 Task: Can you please check the current busyness of the New York City subway system? I am planning my commute and would like to know how crowded it is right now to ensure a smooth journey.
Action: Mouse moved to (165, 59)
Screenshot: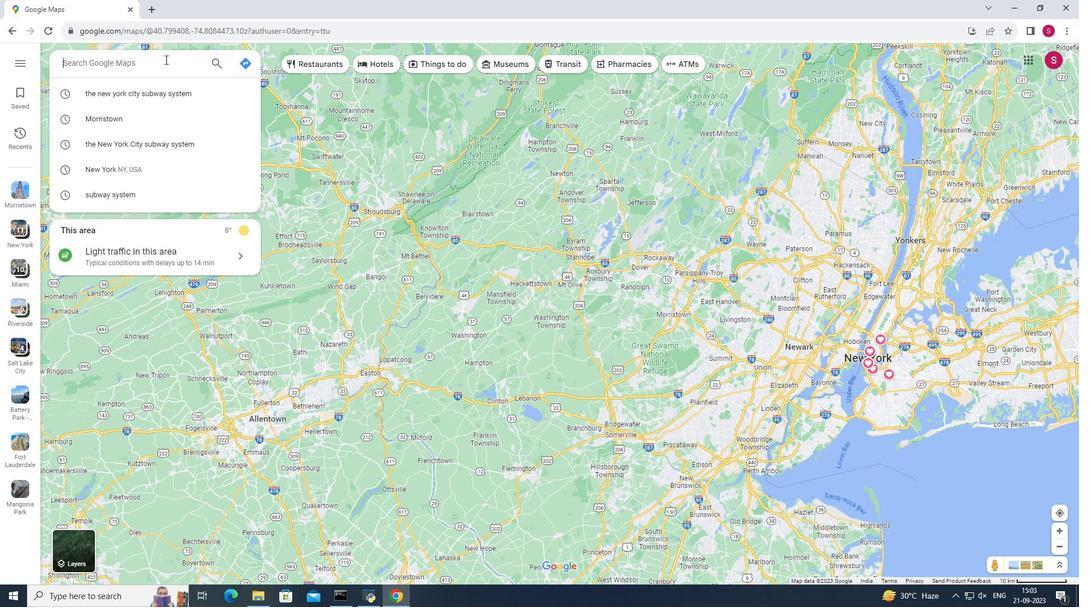 
Action: Mouse pressed left at (165, 59)
Screenshot: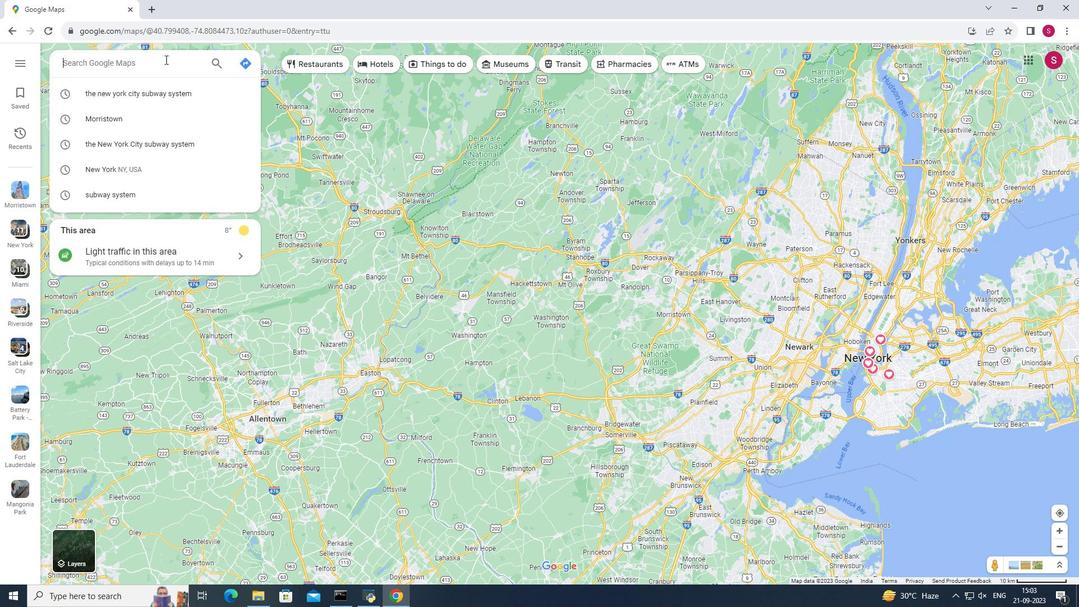 
Action: Mouse moved to (145, 141)
Screenshot: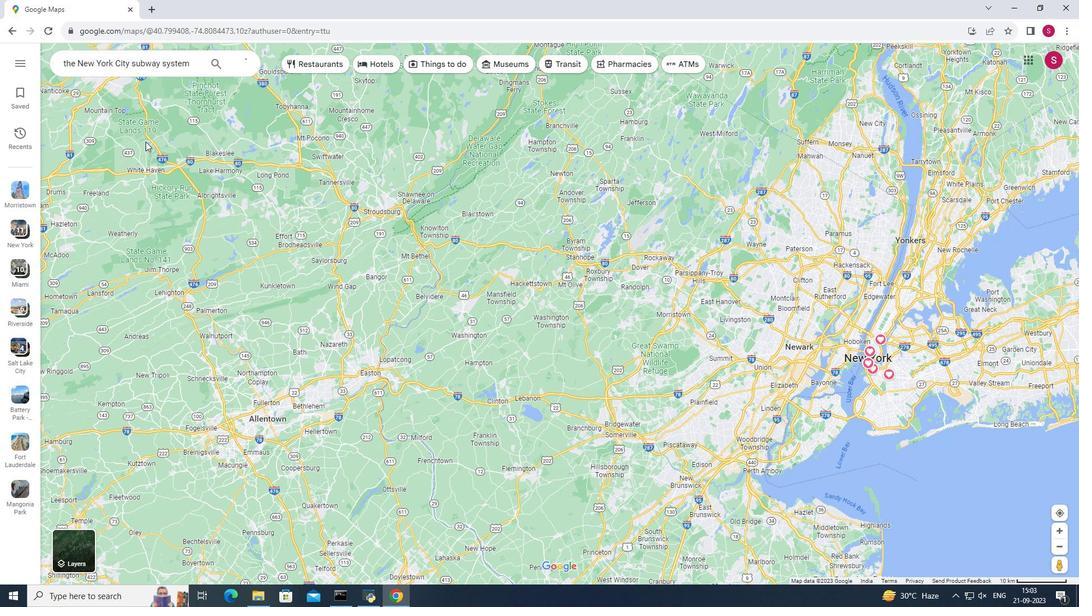 
Action: Mouse pressed left at (145, 141)
Screenshot: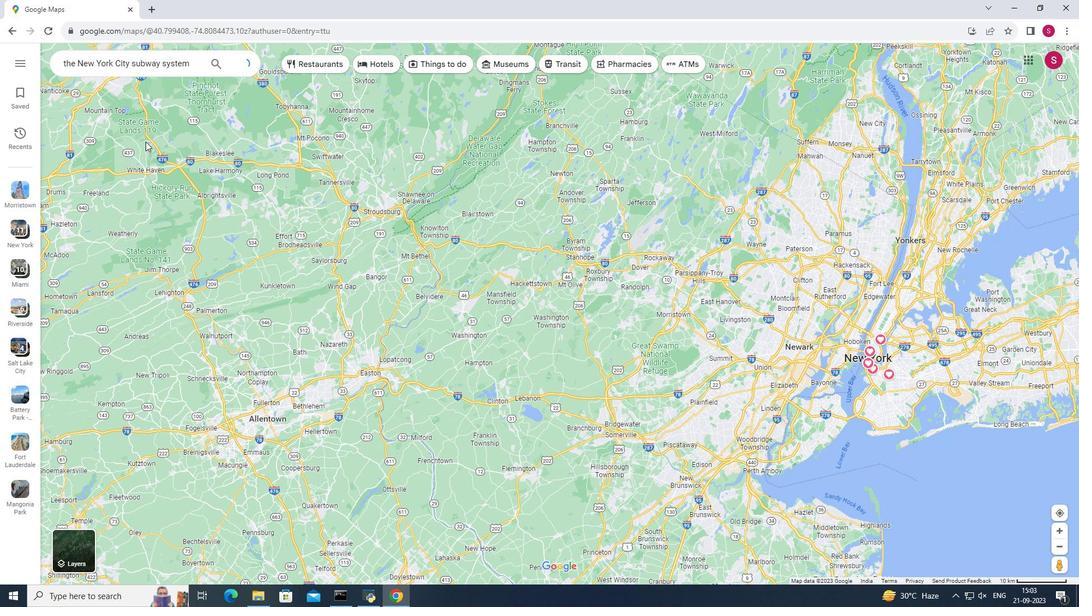 
Action: Mouse moved to (133, 116)
Screenshot: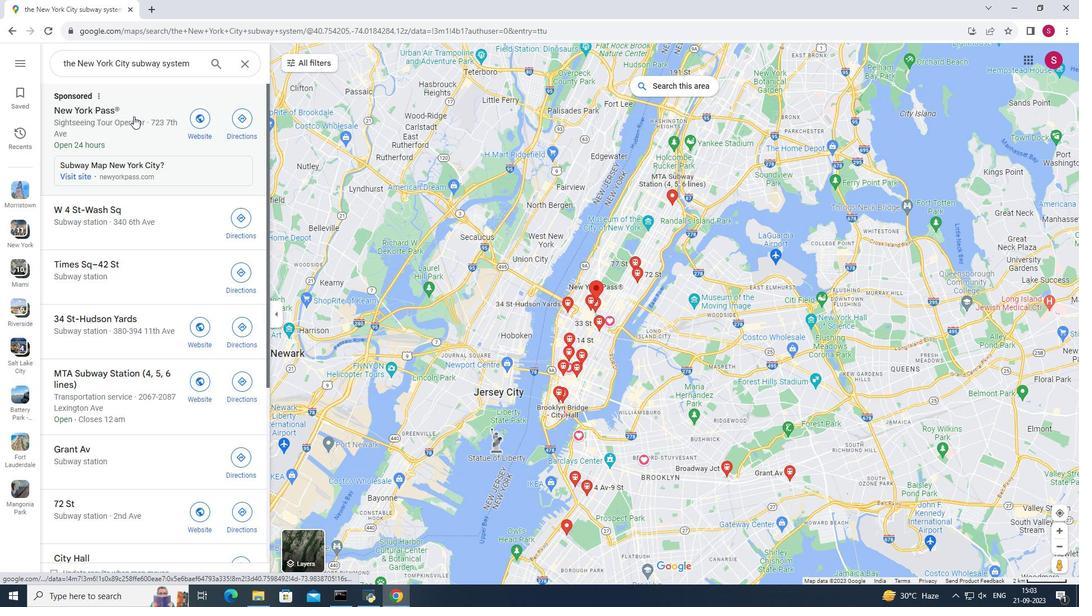 
Action: Mouse pressed left at (133, 116)
Screenshot: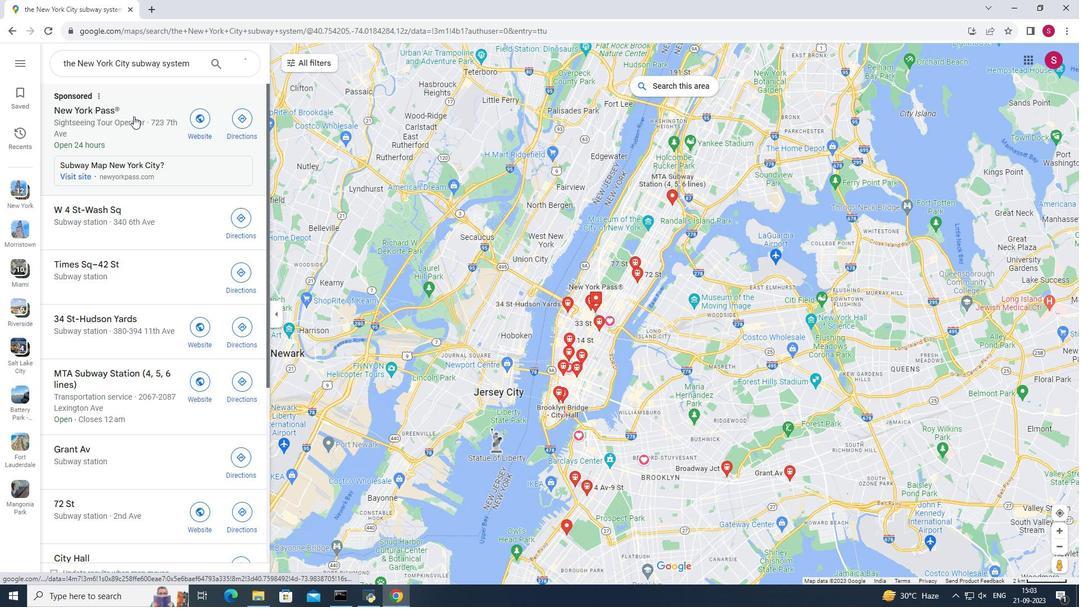 
Action: Mouse moved to (426, 365)
Screenshot: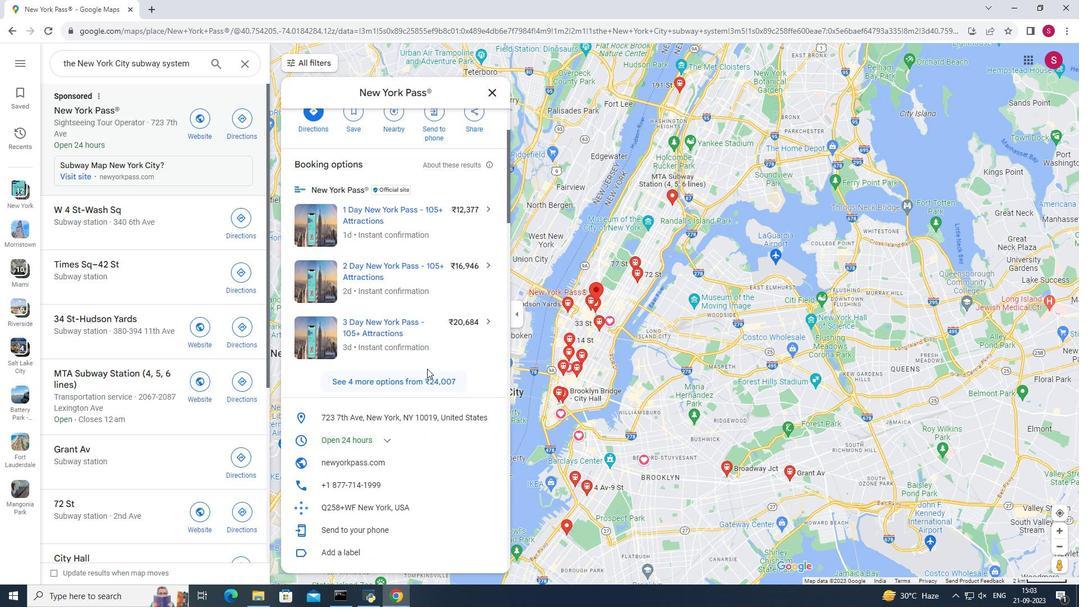 
Action: Mouse scrolled (426, 364) with delta (0, 0)
Screenshot: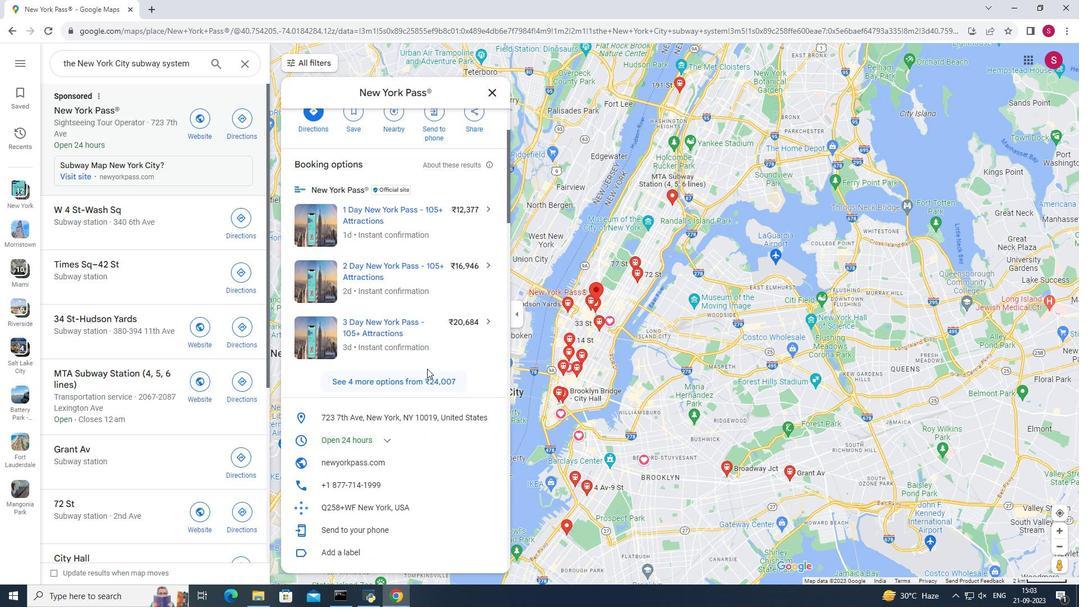 
Action: Mouse moved to (427, 368)
Screenshot: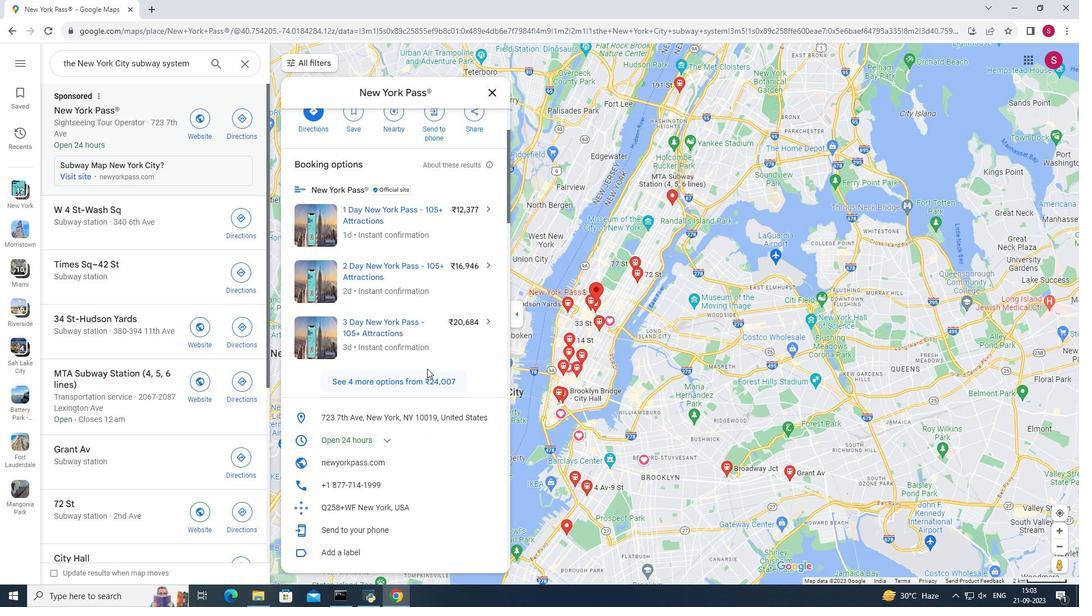 
Action: Mouse scrolled (427, 368) with delta (0, 0)
Screenshot: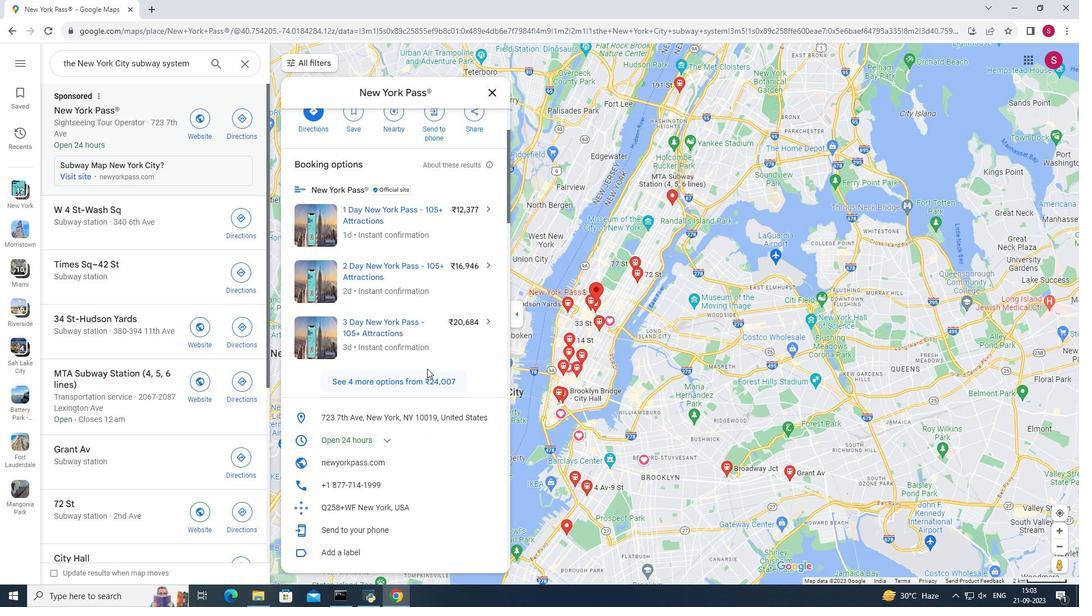
Action: Mouse scrolled (427, 368) with delta (0, 0)
Screenshot: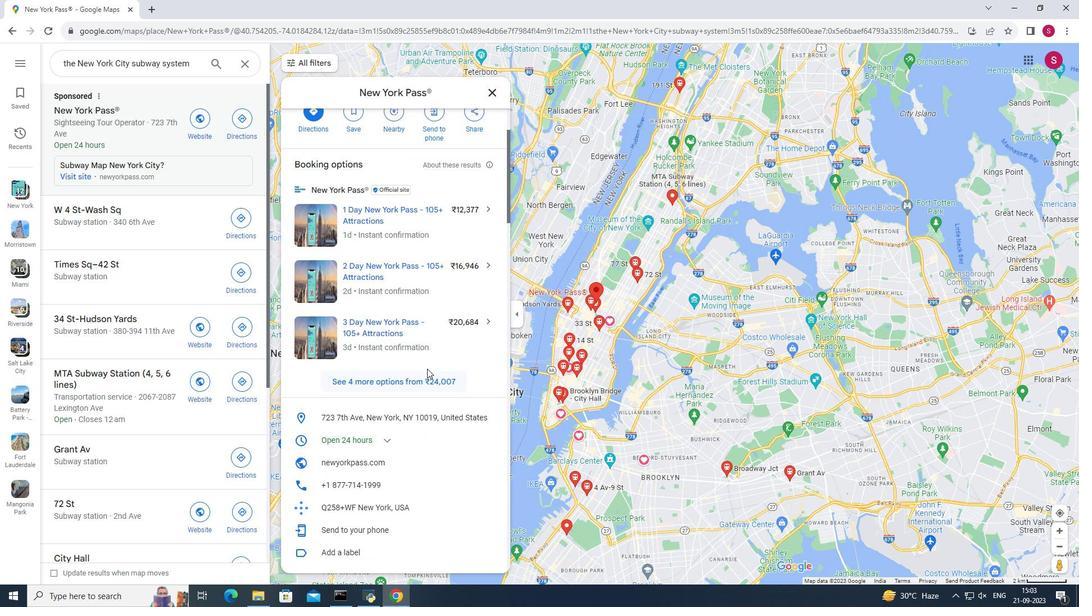 
Action: Mouse scrolled (427, 368) with delta (0, 0)
Screenshot: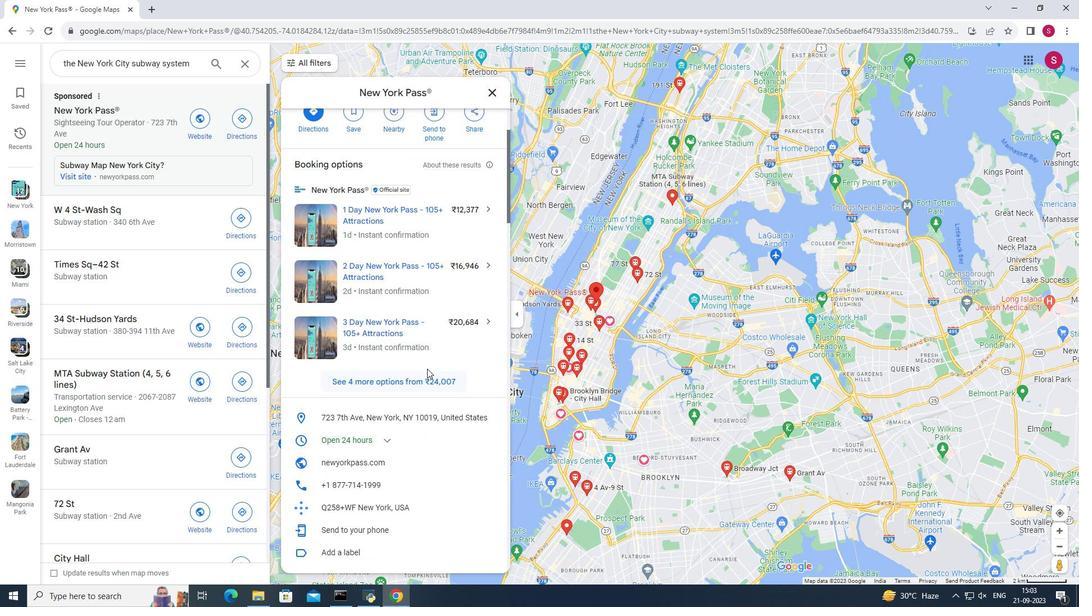 
Action: Mouse scrolled (427, 368) with delta (0, 0)
Screenshot: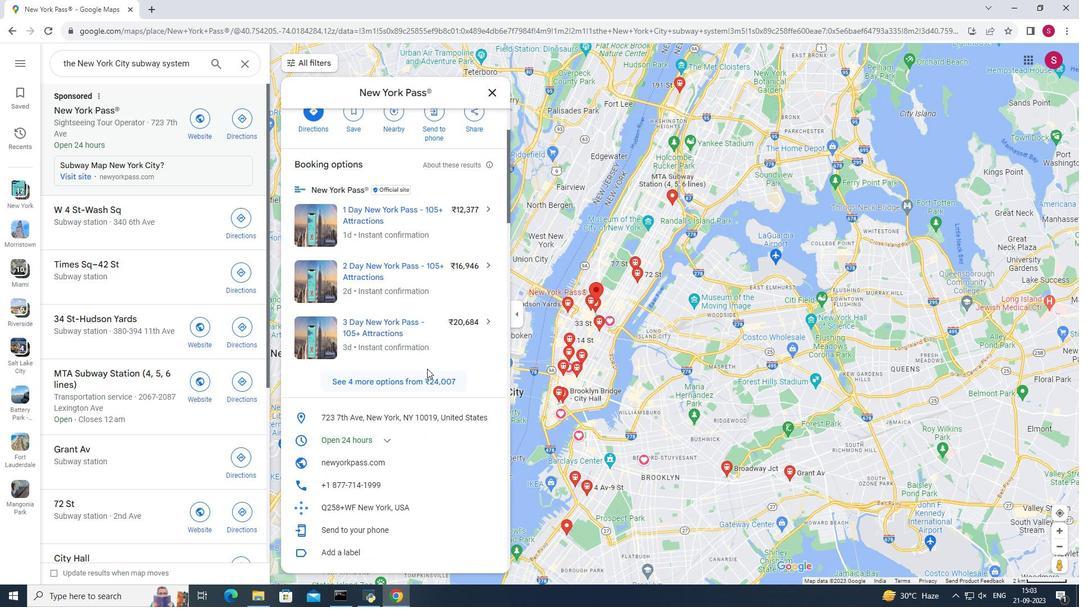 
Action: Mouse moved to (426, 368)
Screenshot: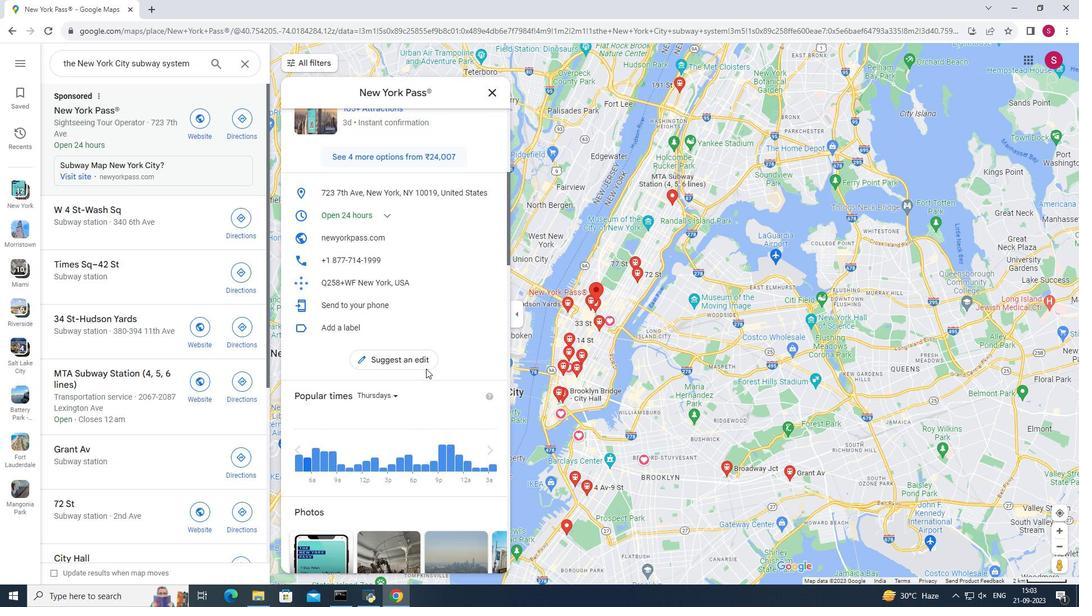 
Action: Mouse scrolled (426, 368) with delta (0, 0)
Screenshot: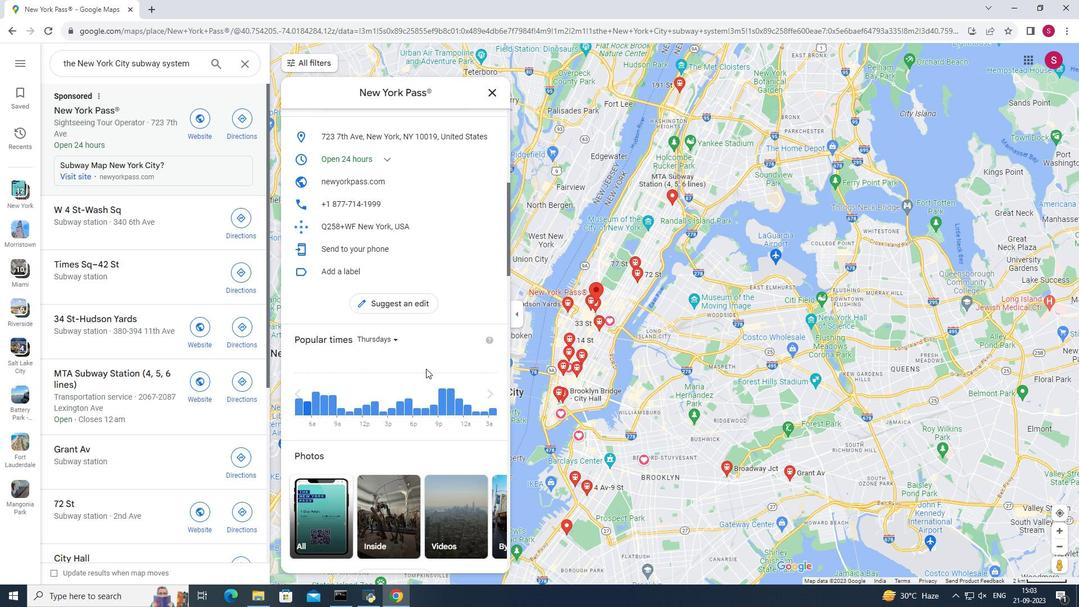 
Action: Mouse scrolled (426, 368) with delta (0, 0)
Screenshot: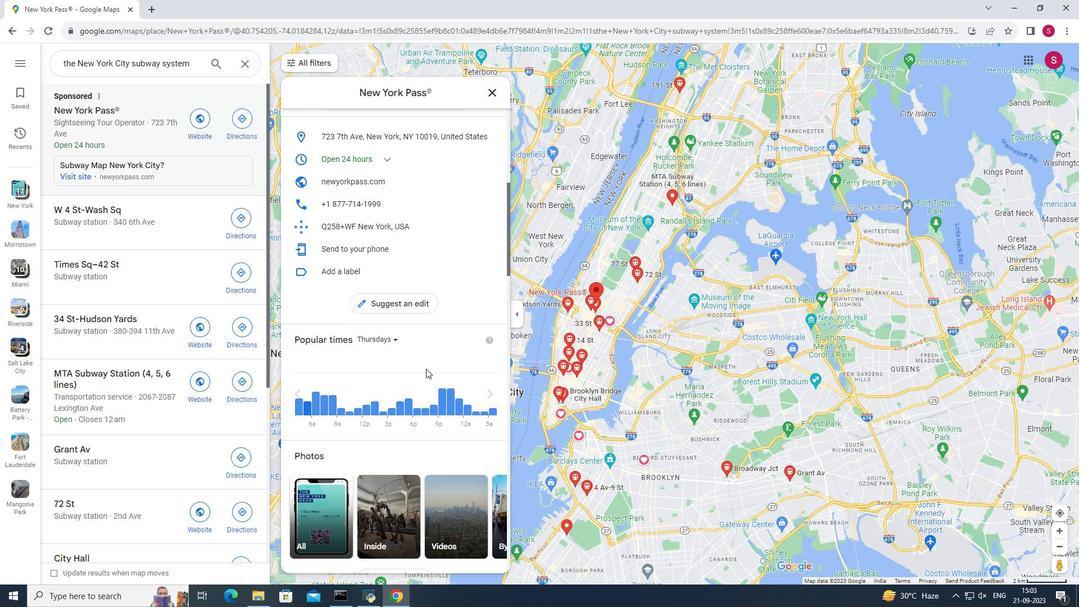 
Action: Mouse scrolled (426, 368) with delta (0, 0)
Screenshot: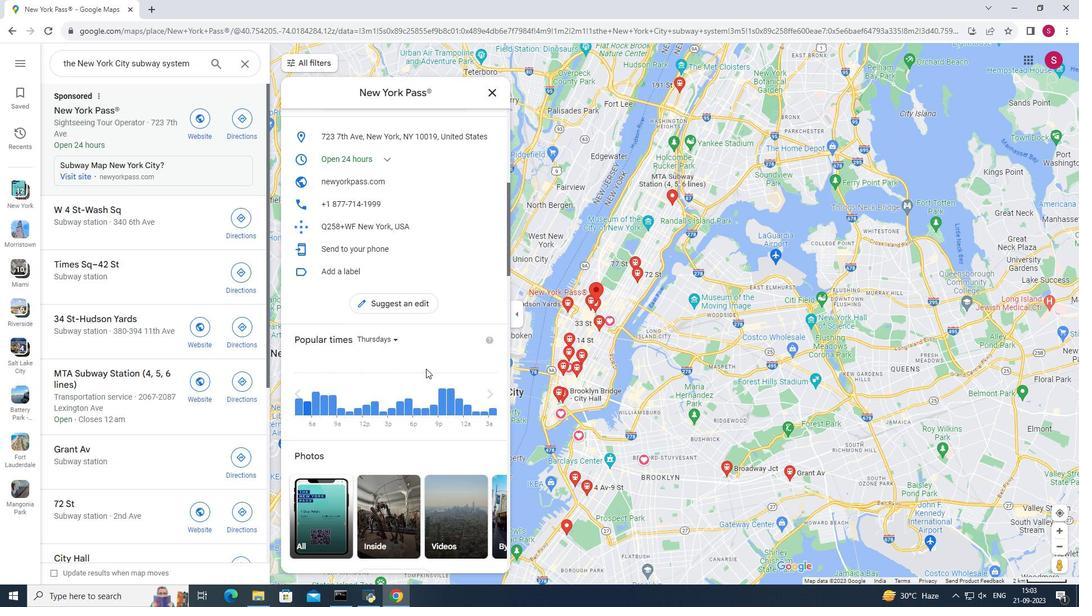 
Action: Mouse scrolled (426, 368) with delta (0, 0)
Screenshot: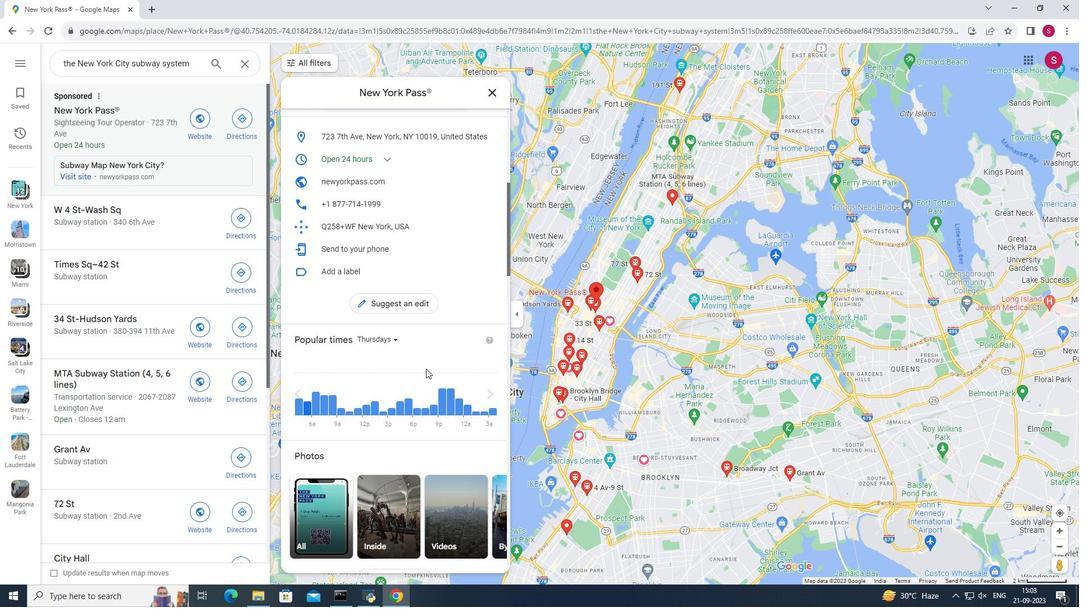 
Action: Mouse scrolled (426, 368) with delta (0, 0)
Screenshot: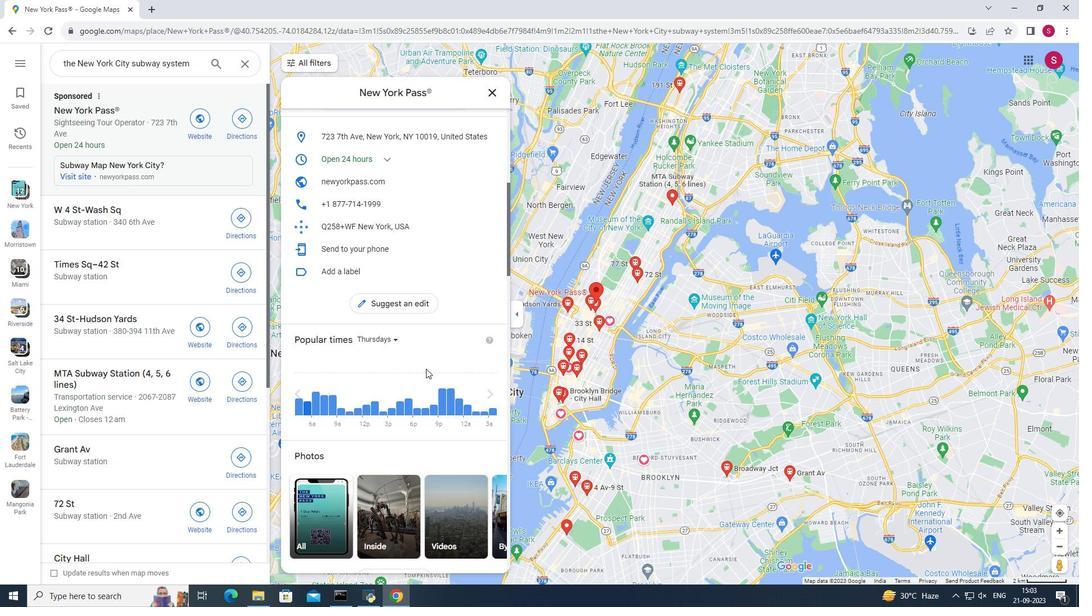
Action: Mouse moved to (425, 368)
Screenshot: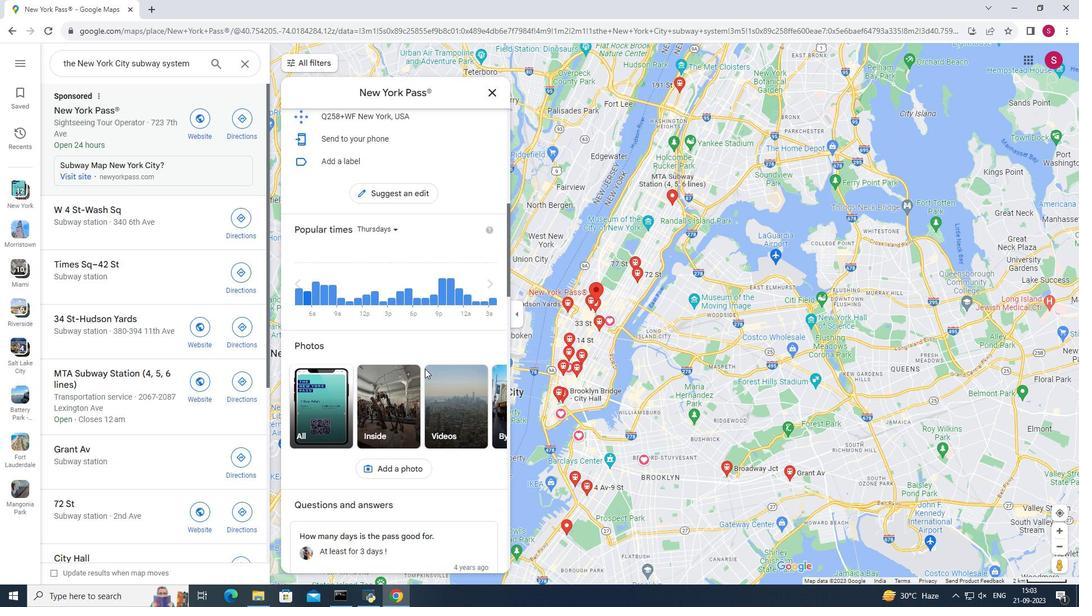 
Action: Mouse scrolled (425, 368) with delta (0, 0)
Screenshot: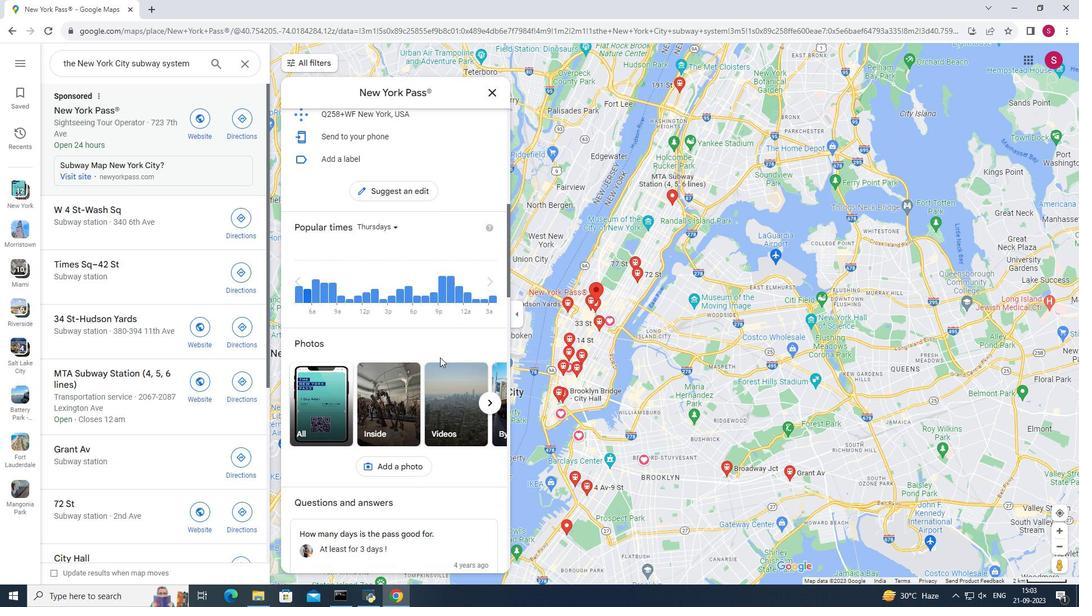 
Action: Mouse scrolled (425, 368) with delta (0, 0)
Screenshot: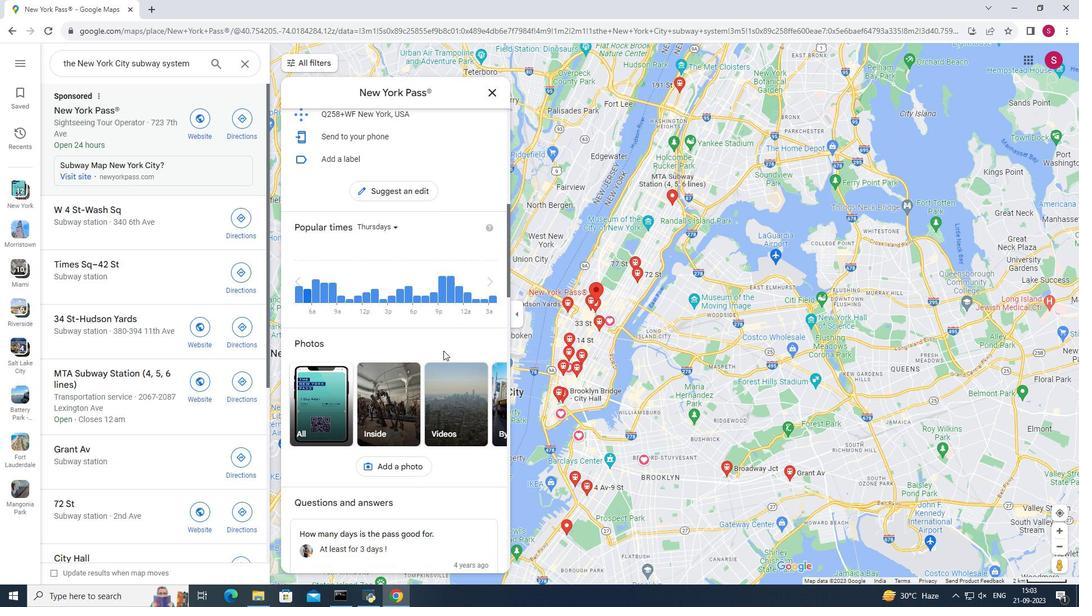 
Action: Mouse moved to (487, 281)
Screenshot: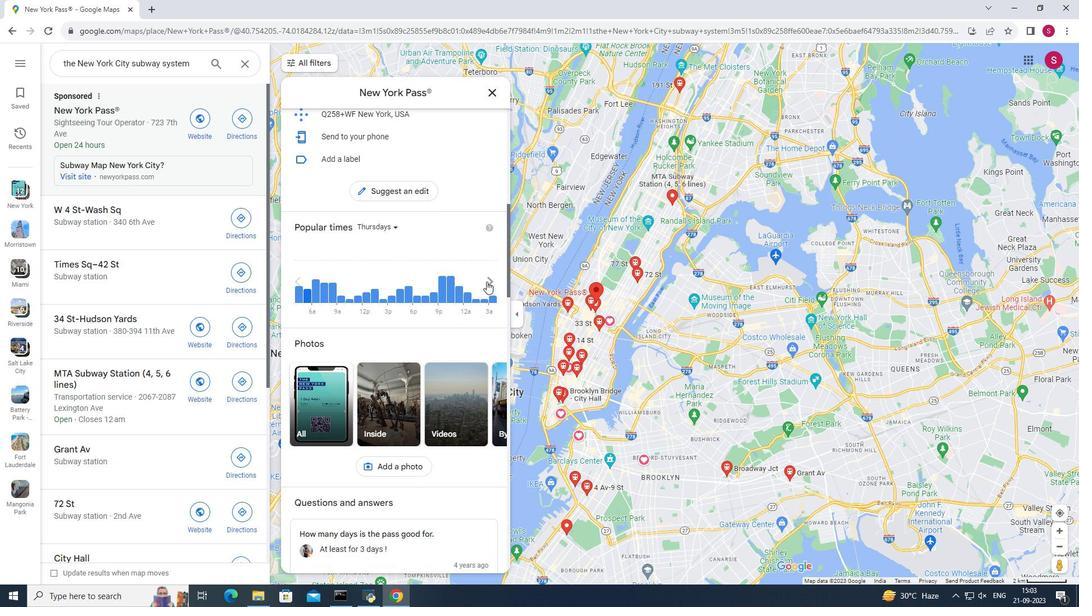 
Action: Mouse pressed left at (487, 281)
Screenshot: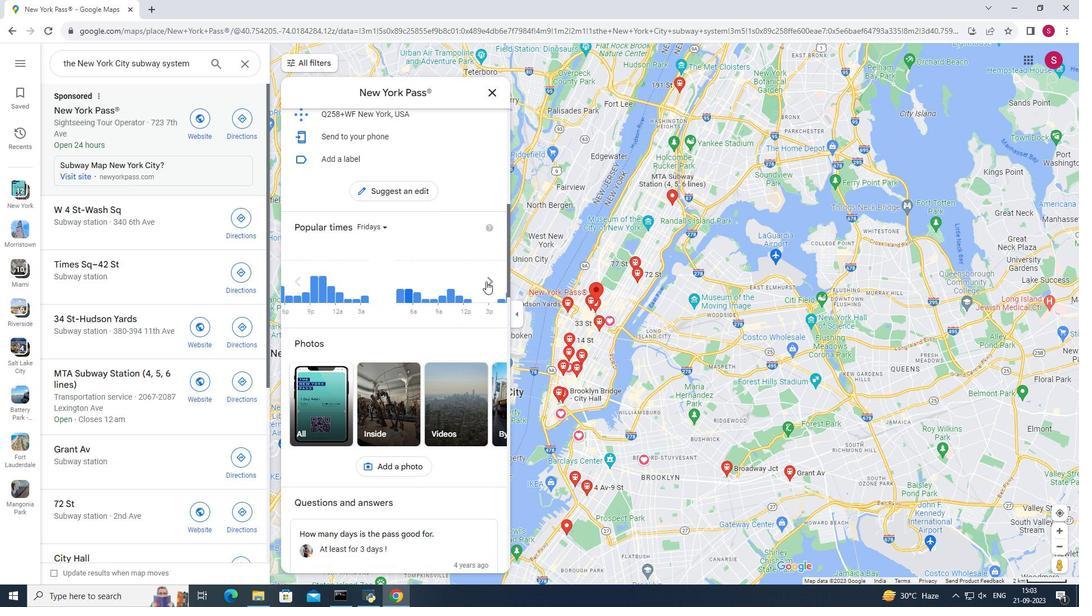 
Action: Mouse moved to (486, 281)
Screenshot: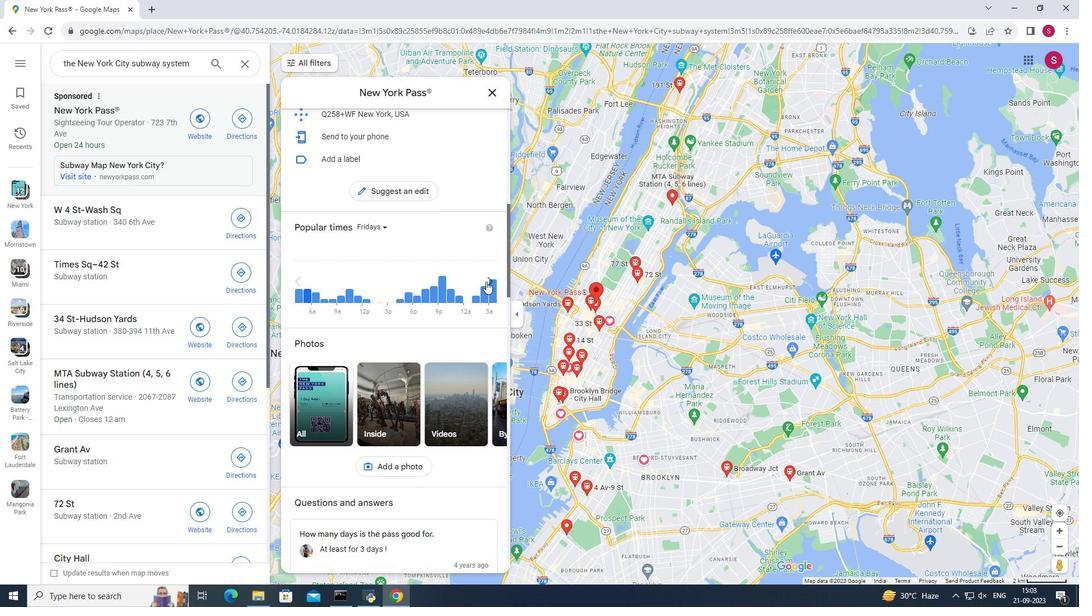 
Action: Mouse pressed left at (486, 281)
Screenshot: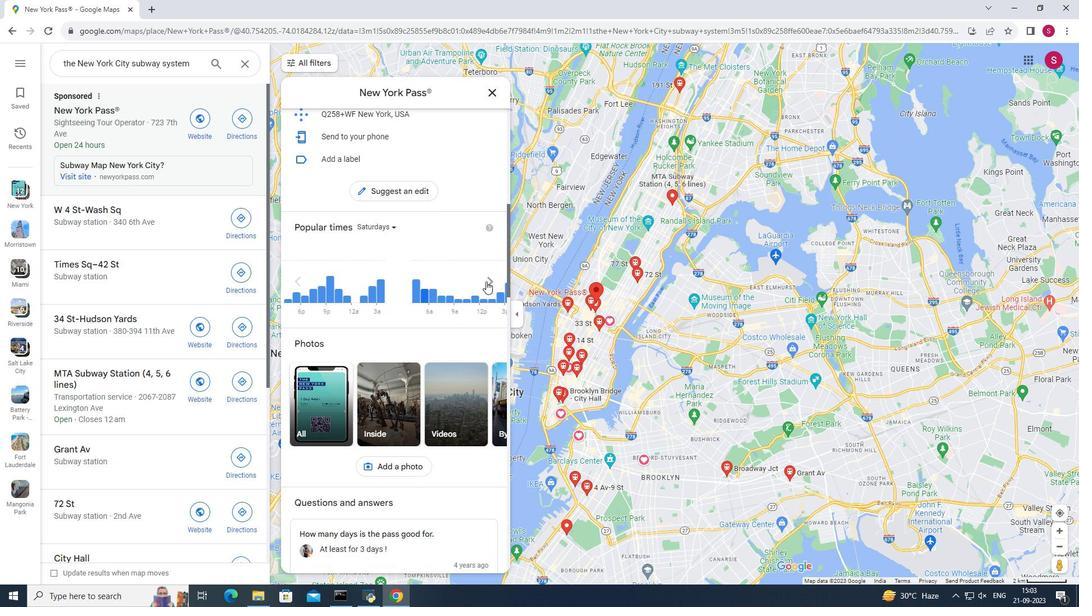 
Action: Mouse moved to (486, 282)
Screenshot: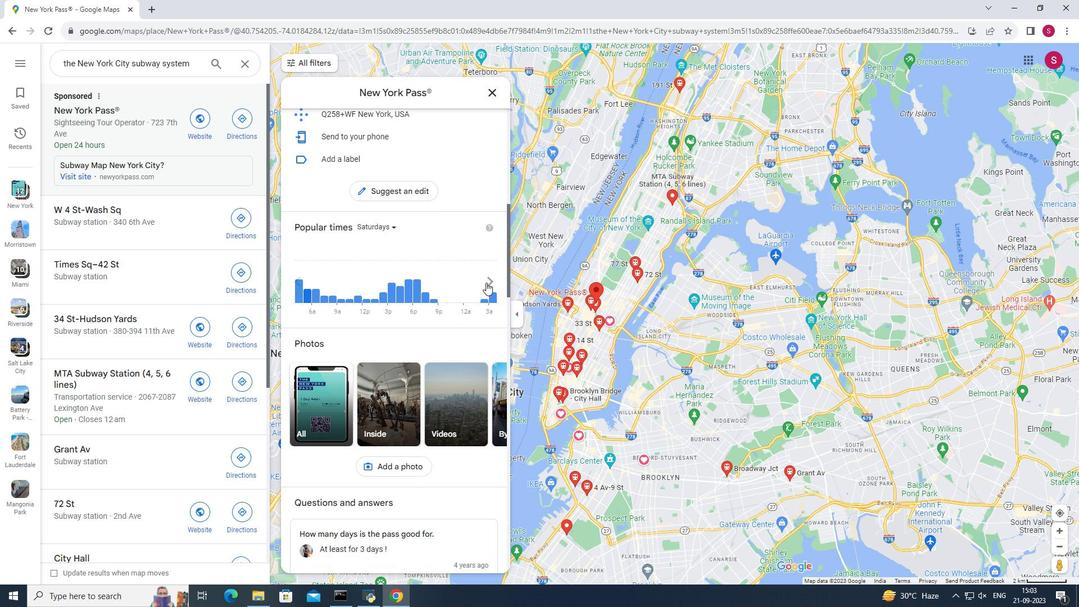 
Action: Mouse pressed left at (486, 282)
Screenshot: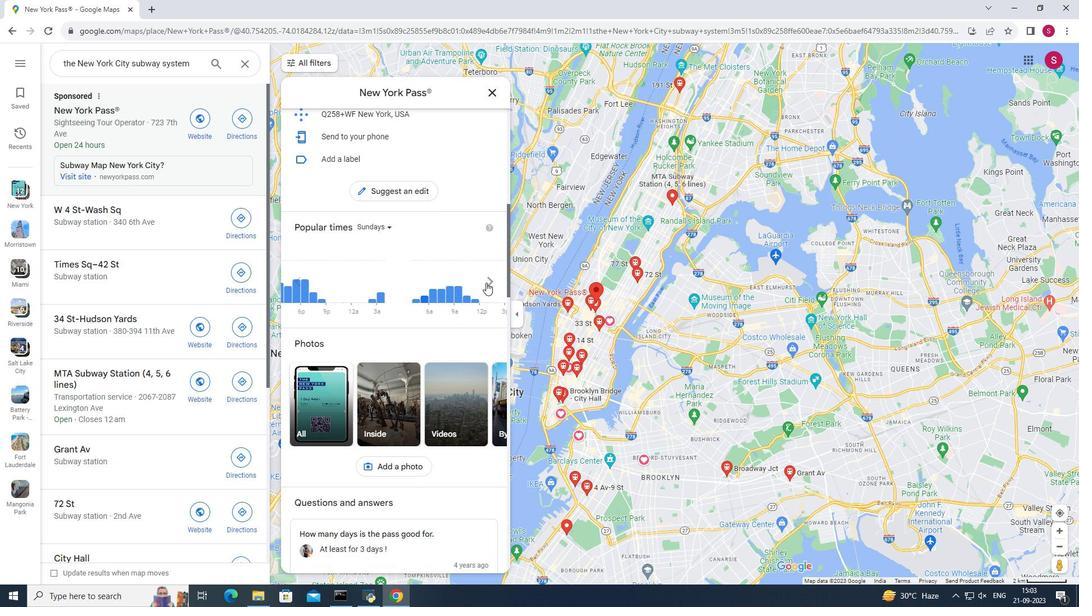
Action: Mouse moved to (487, 284)
Screenshot: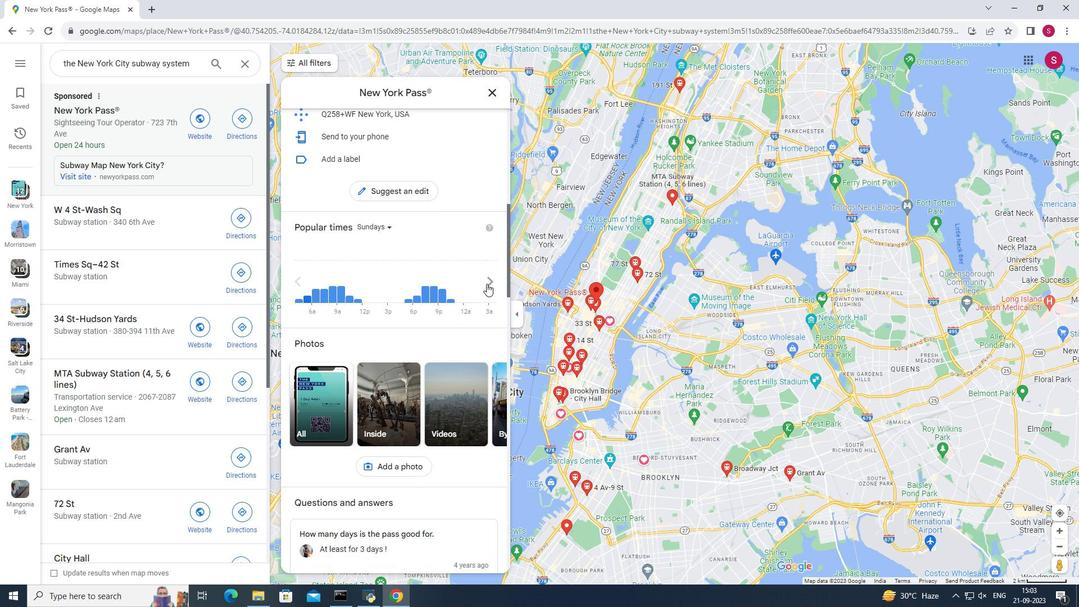 
Action: Mouse pressed left at (487, 284)
Screenshot: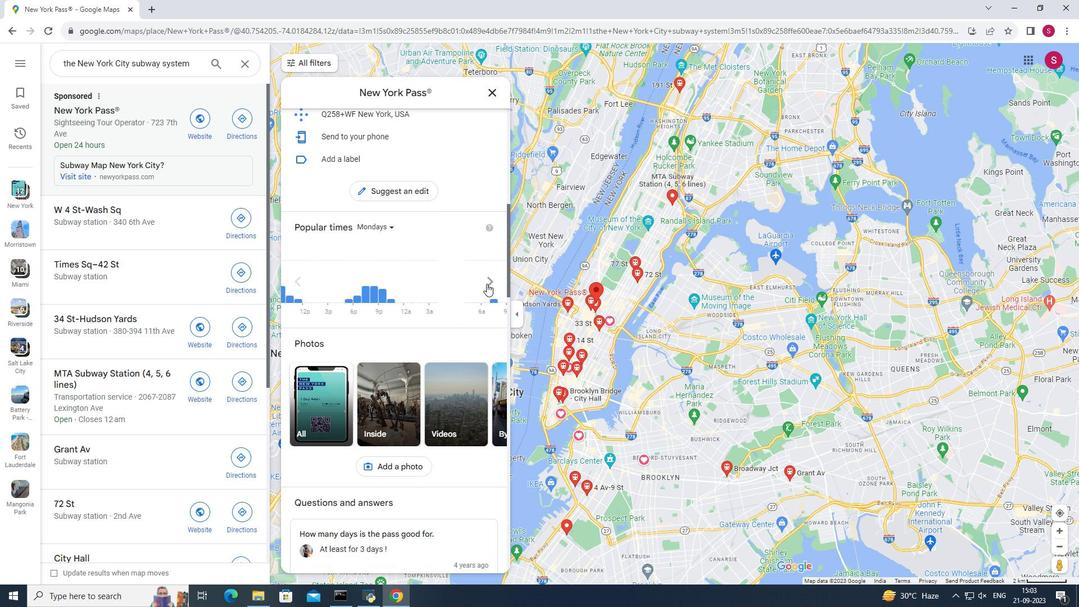 
Action: Mouse moved to (390, 227)
Screenshot: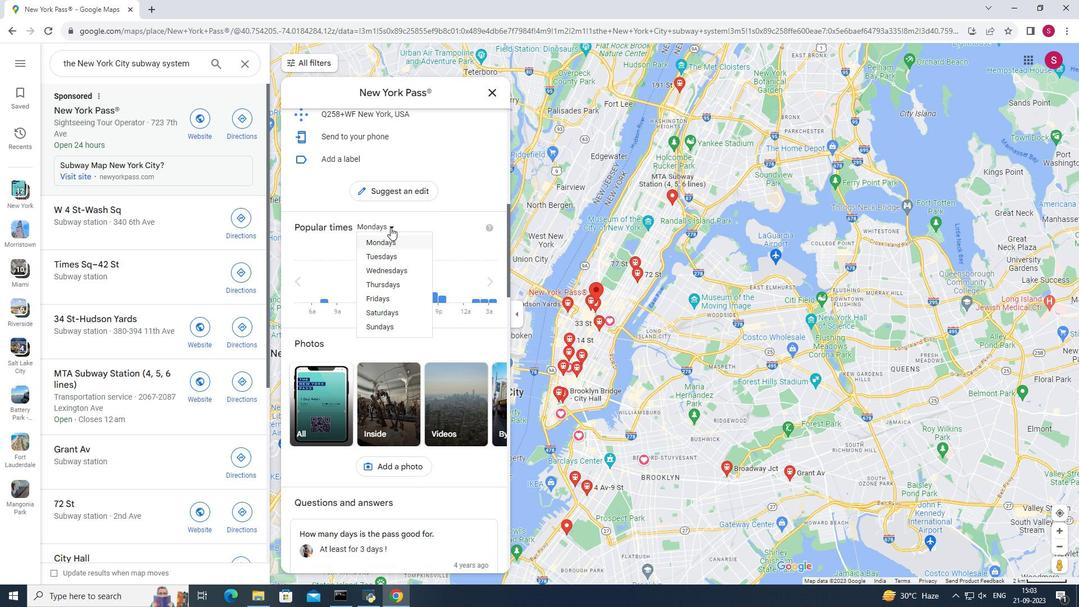 
Action: Mouse pressed left at (390, 227)
Screenshot: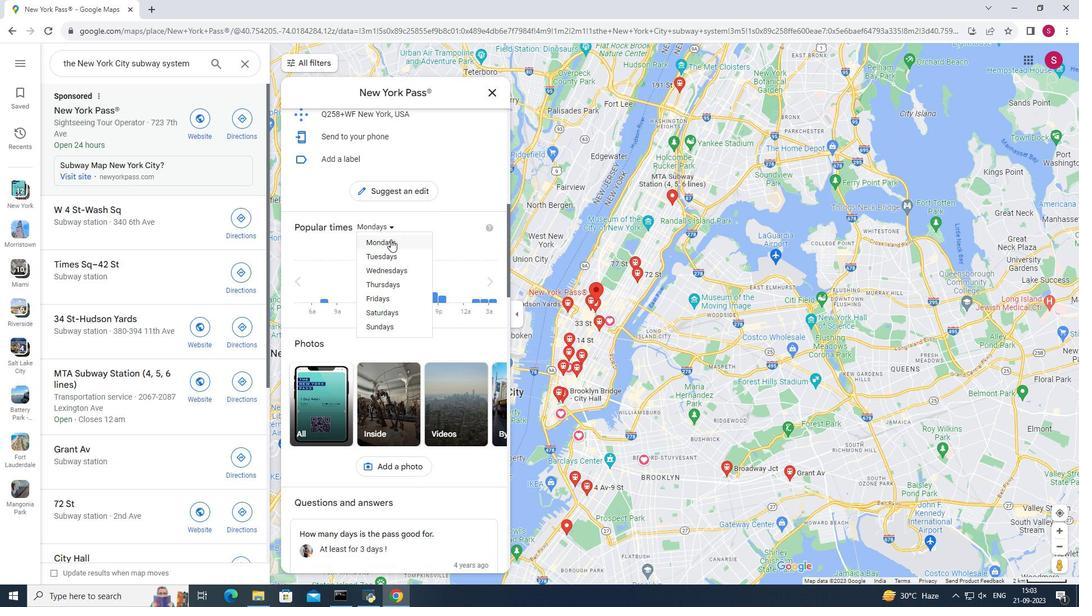 
Action: Mouse moved to (389, 285)
Screenshot: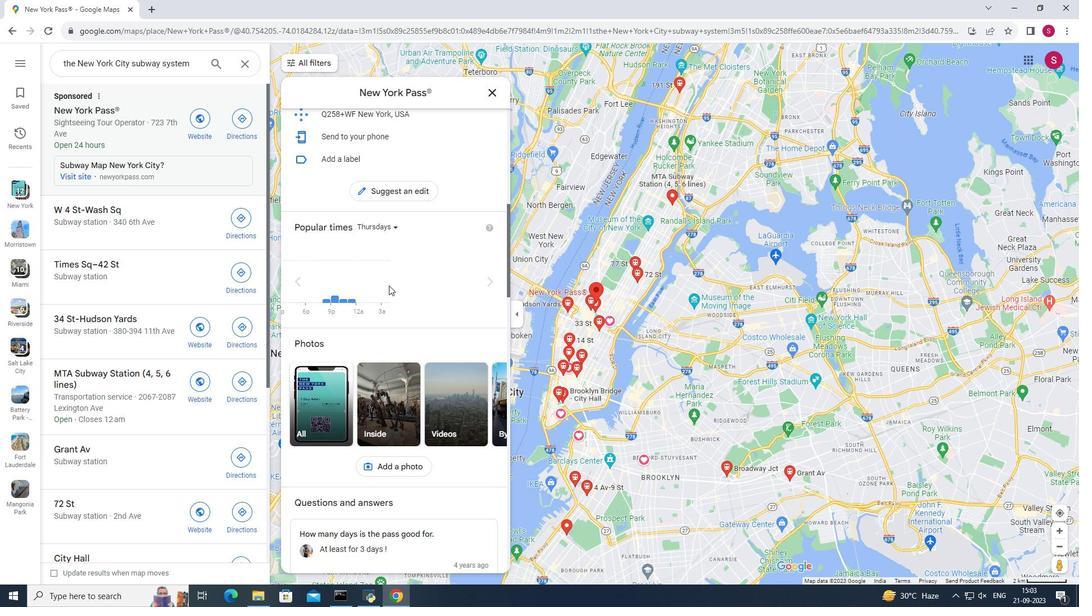 
Action: Mouse pressed left at (389, 285)
Screenshot: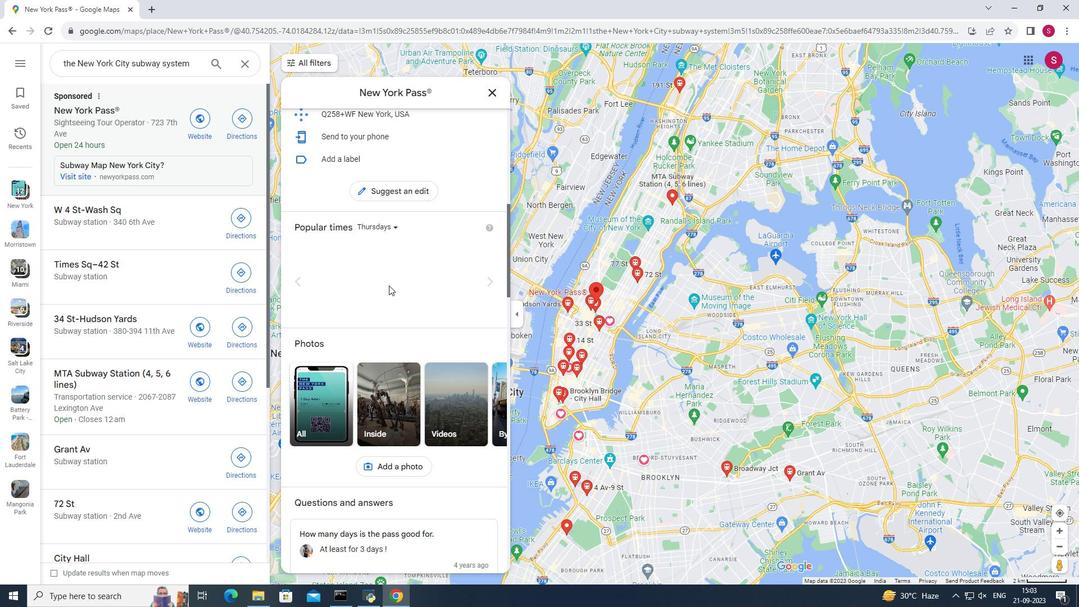 
Action: Mouse moved to (489, 295)
Screenshot: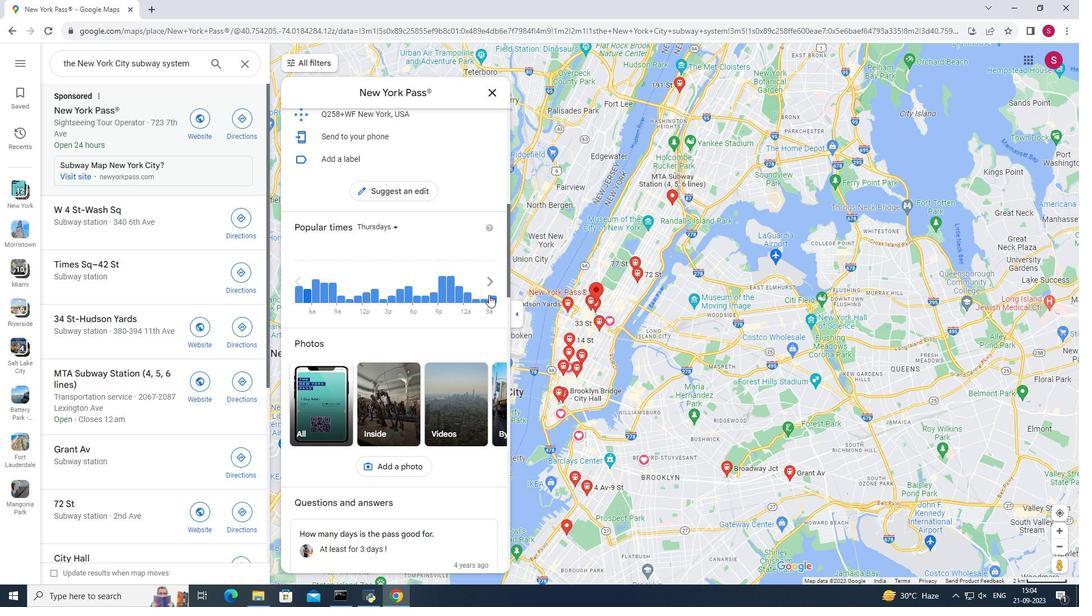 
